 Task: Create in the project VortexTech and in the Backlog issue 'Implement a new cloud-based procurement system for a company with advanced vendor management and sourcing capabilities' a child issue 'Serverless computing application performance optimization and reporting', and assign it to team member softage.2@softage.net.
Action: Mouse moved to (585, 438)
Screenshot: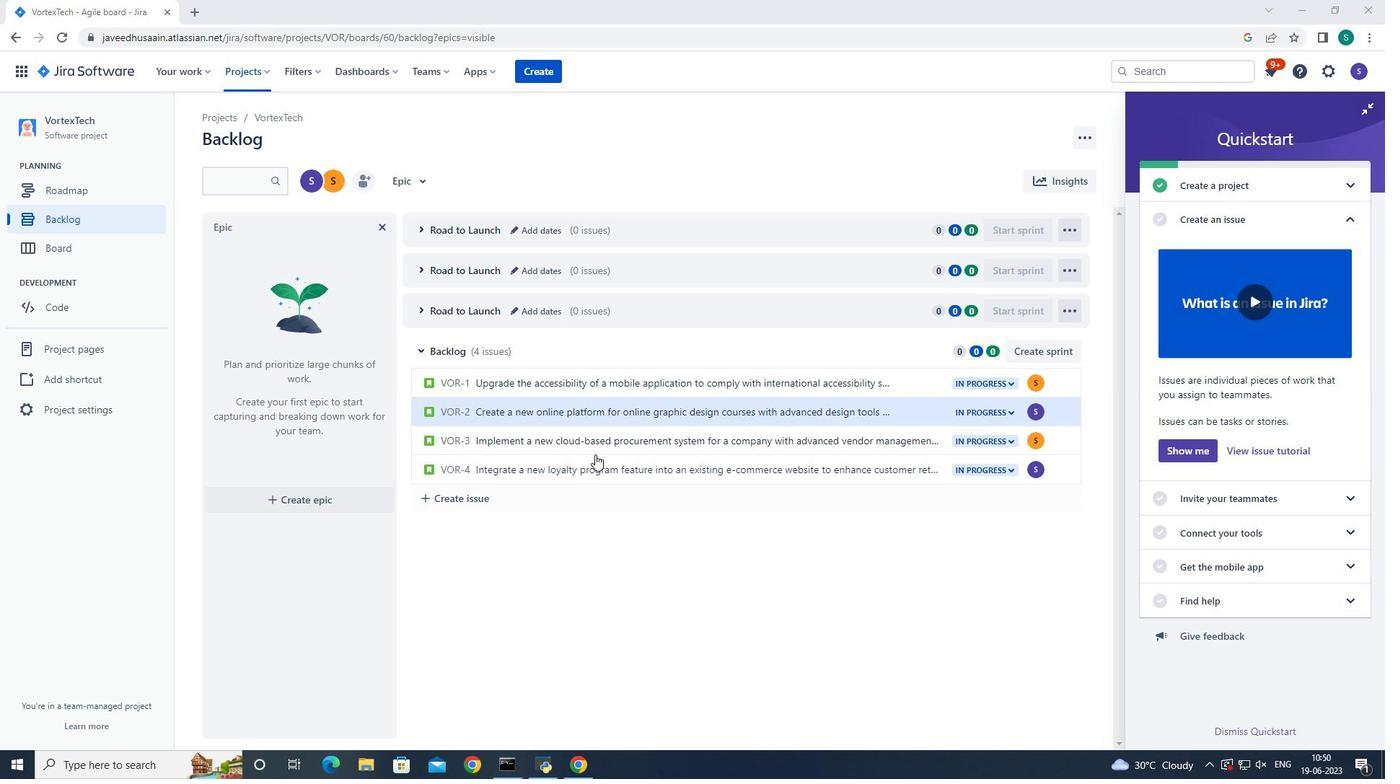 
Action: Mouse pressed left at (585, 438)
Screenshot: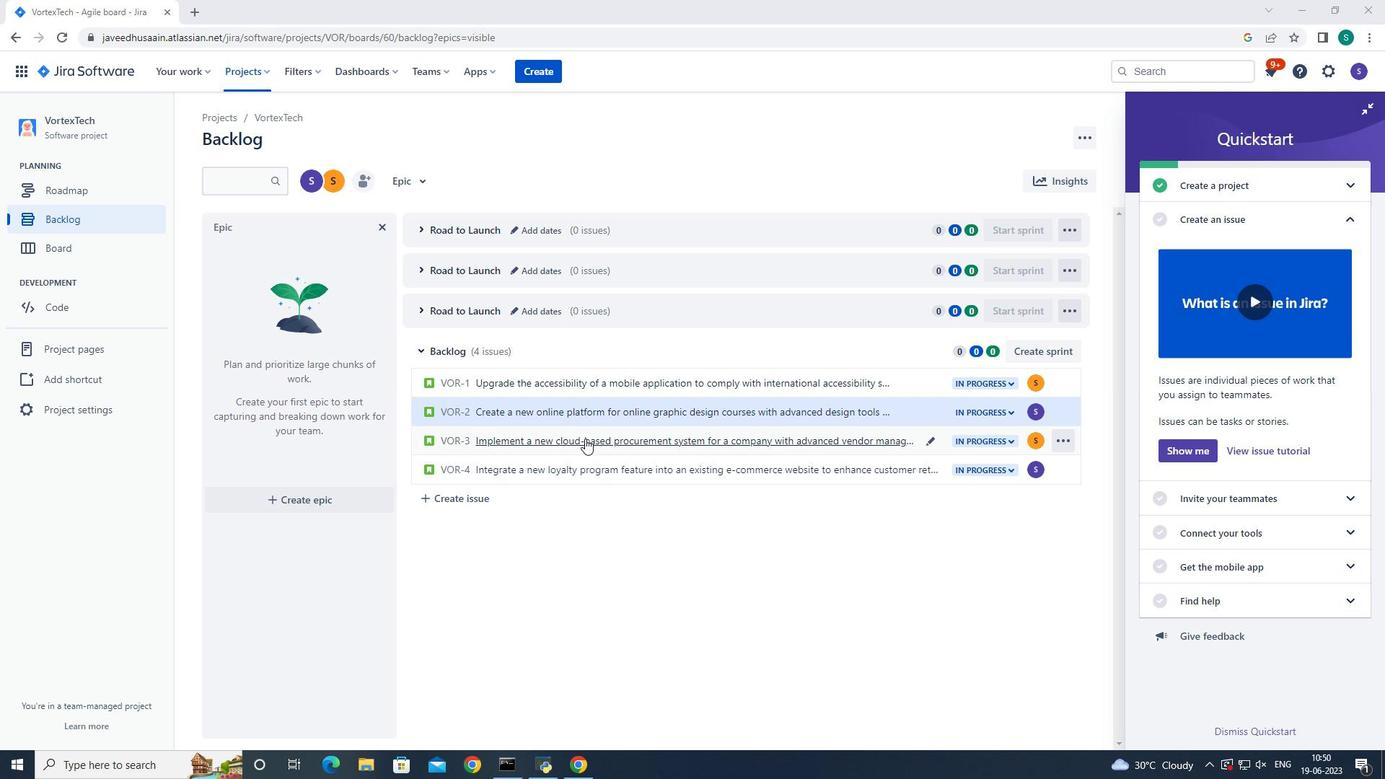 
Action: Mouse moved to (864, 365)
Screenshot: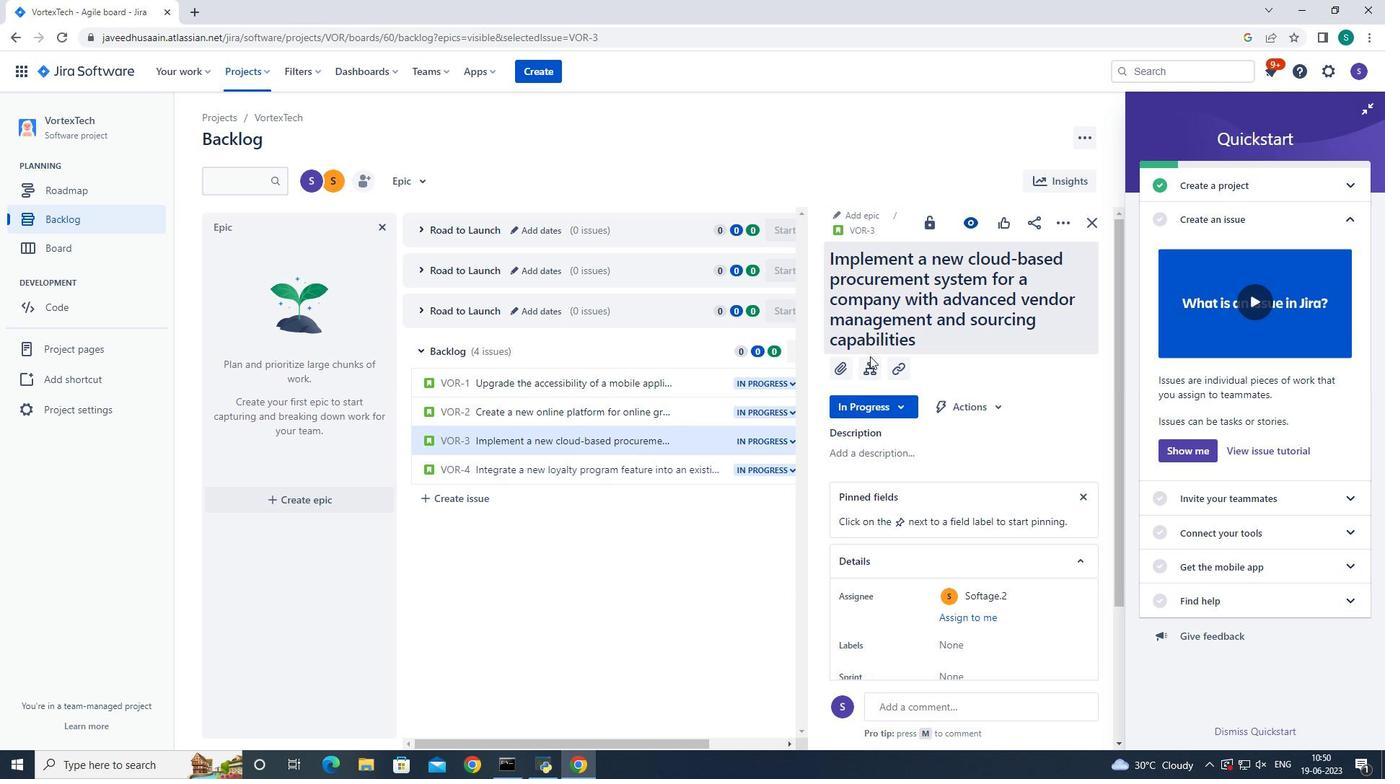 
Action: Mouse pressed left at (864, 365)
Screenshot: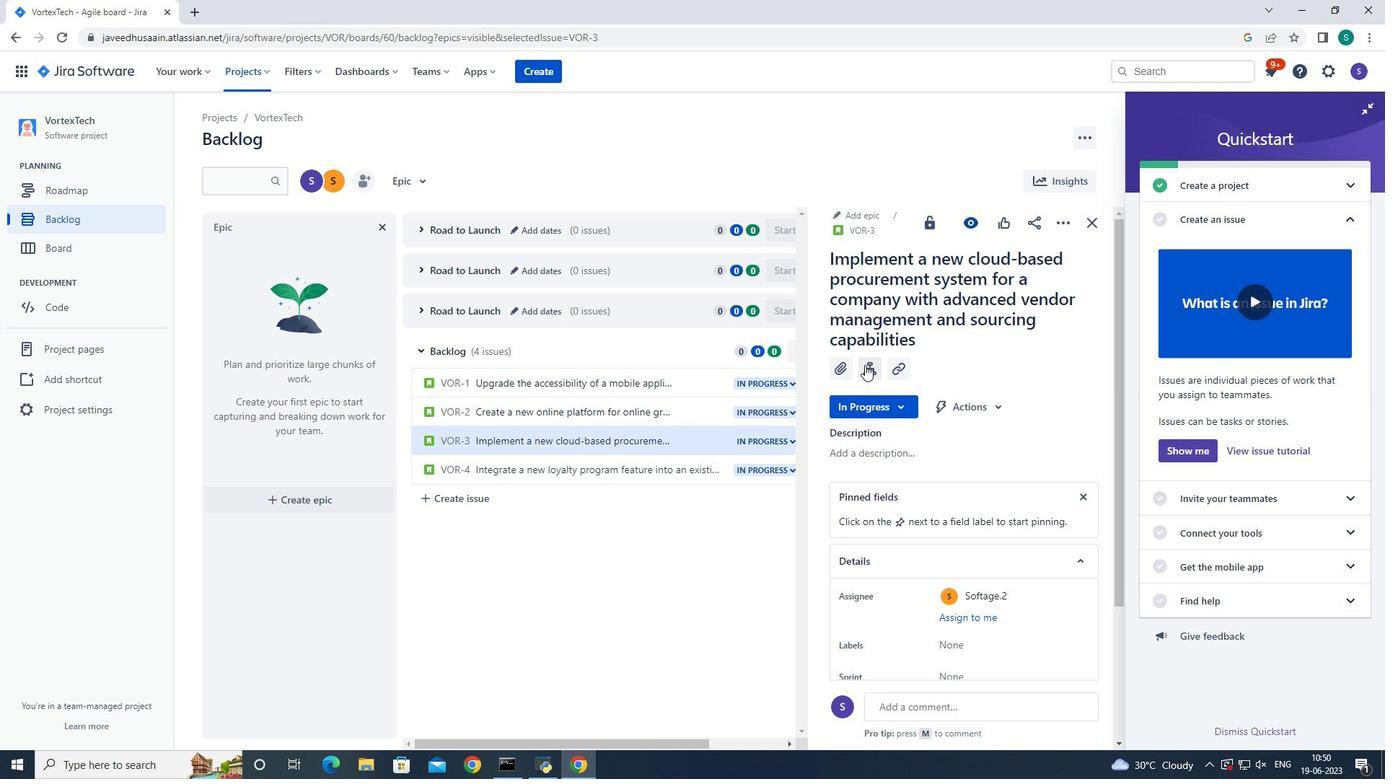 
Action: Mouse moved to (878, 462)
Screenshot: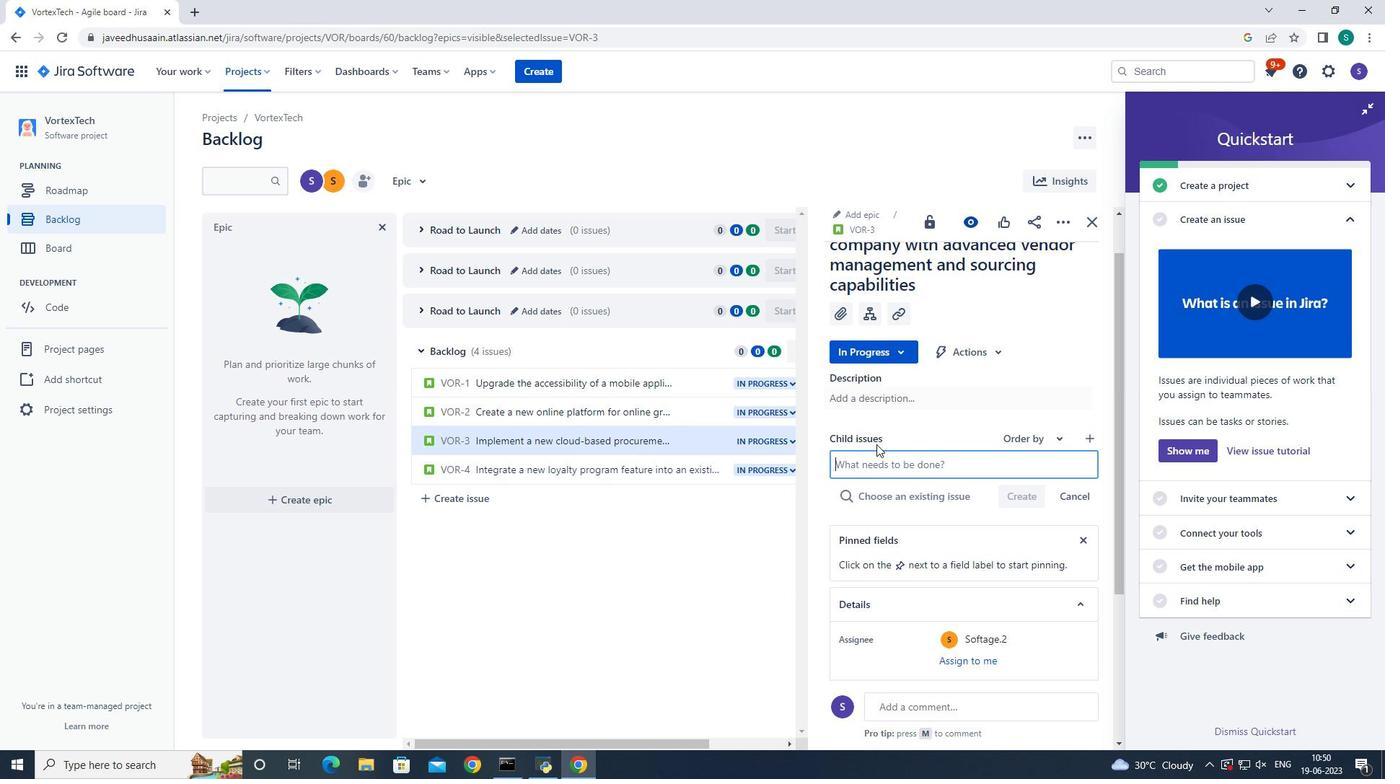 
Action: Mouse pressed left at (878, 462)
Screenshot: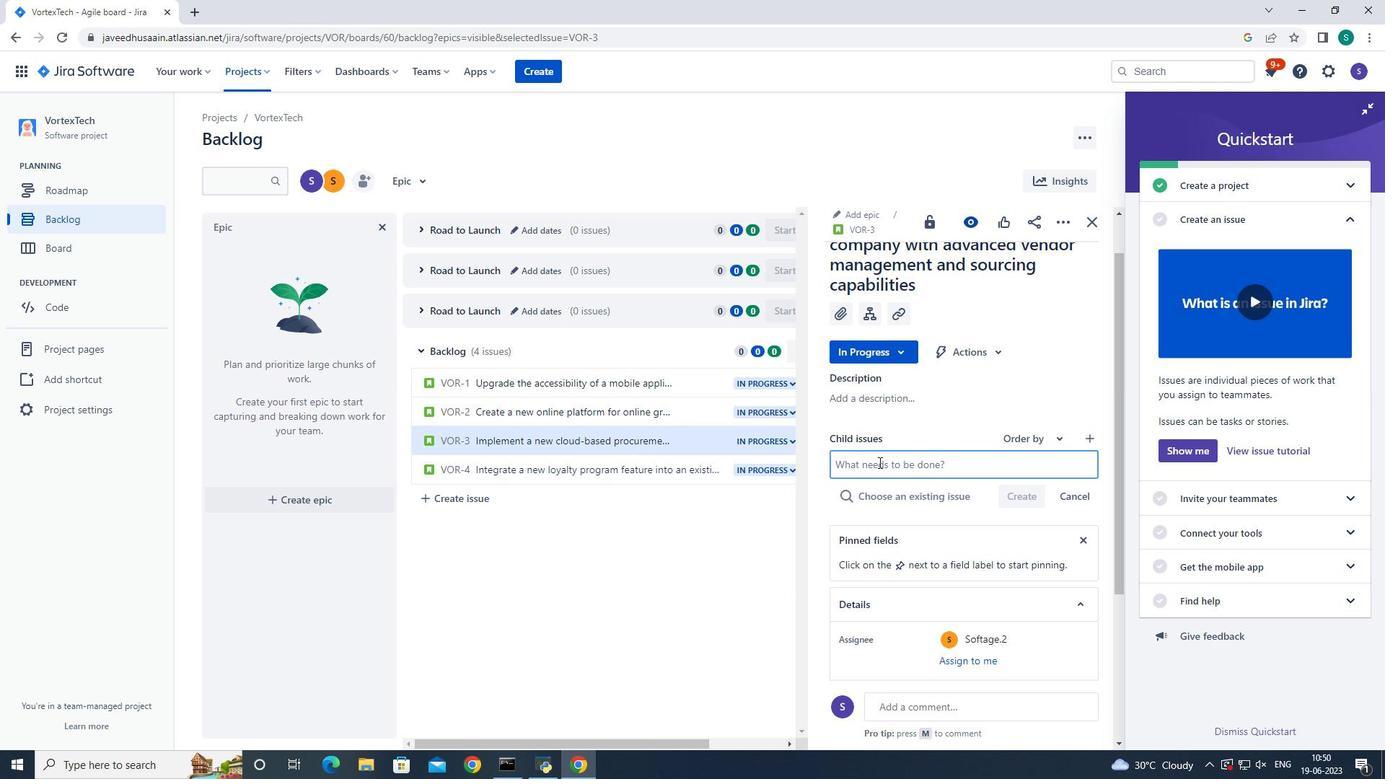 
Action: Key pressed <Key.shift>Server<Key.backspace><Key.backspace><Key.backspace>verless<Key.space>computing<Key.space>application<Key.space>performance<Key.space>optimization<Key.space>and<Key.space>reporting
Screenshot: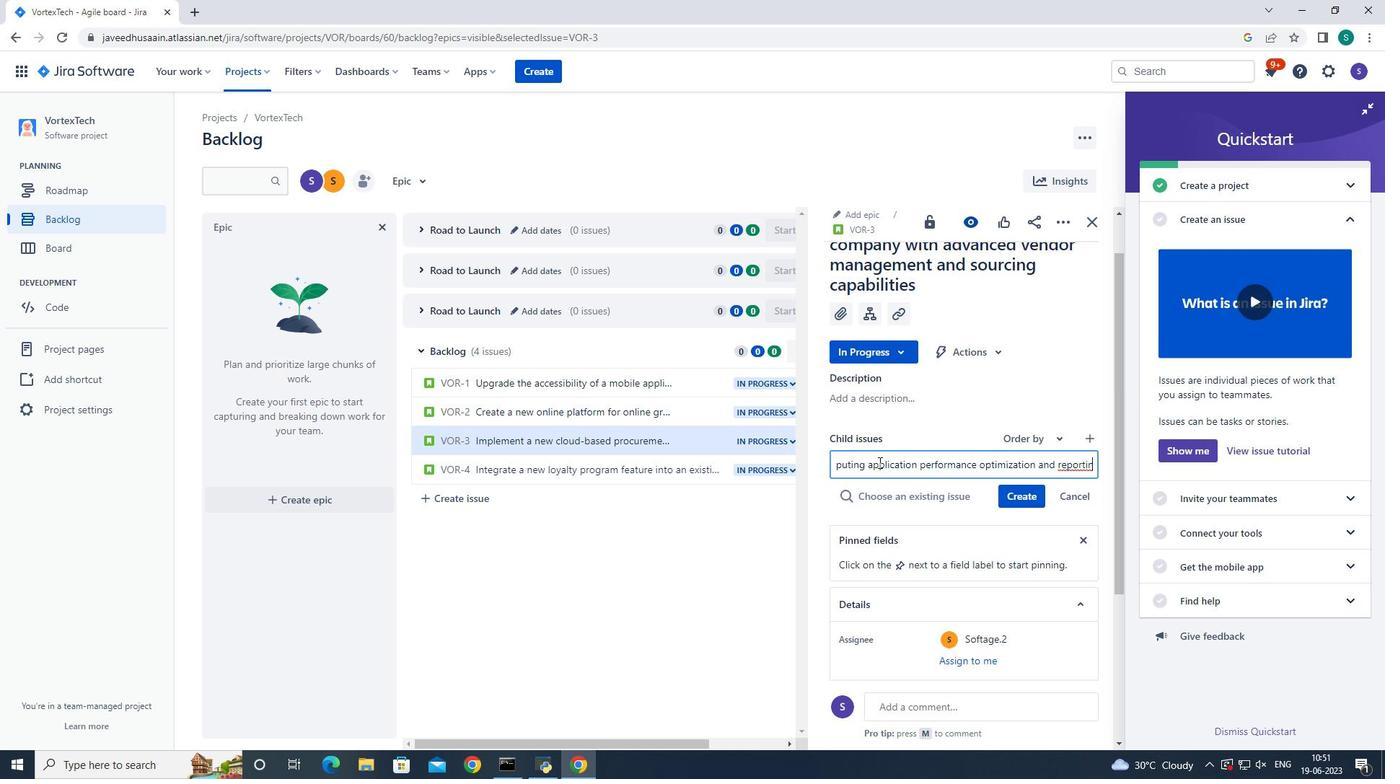 
Action: Mouse moved to (1020, 497)
Screenshot: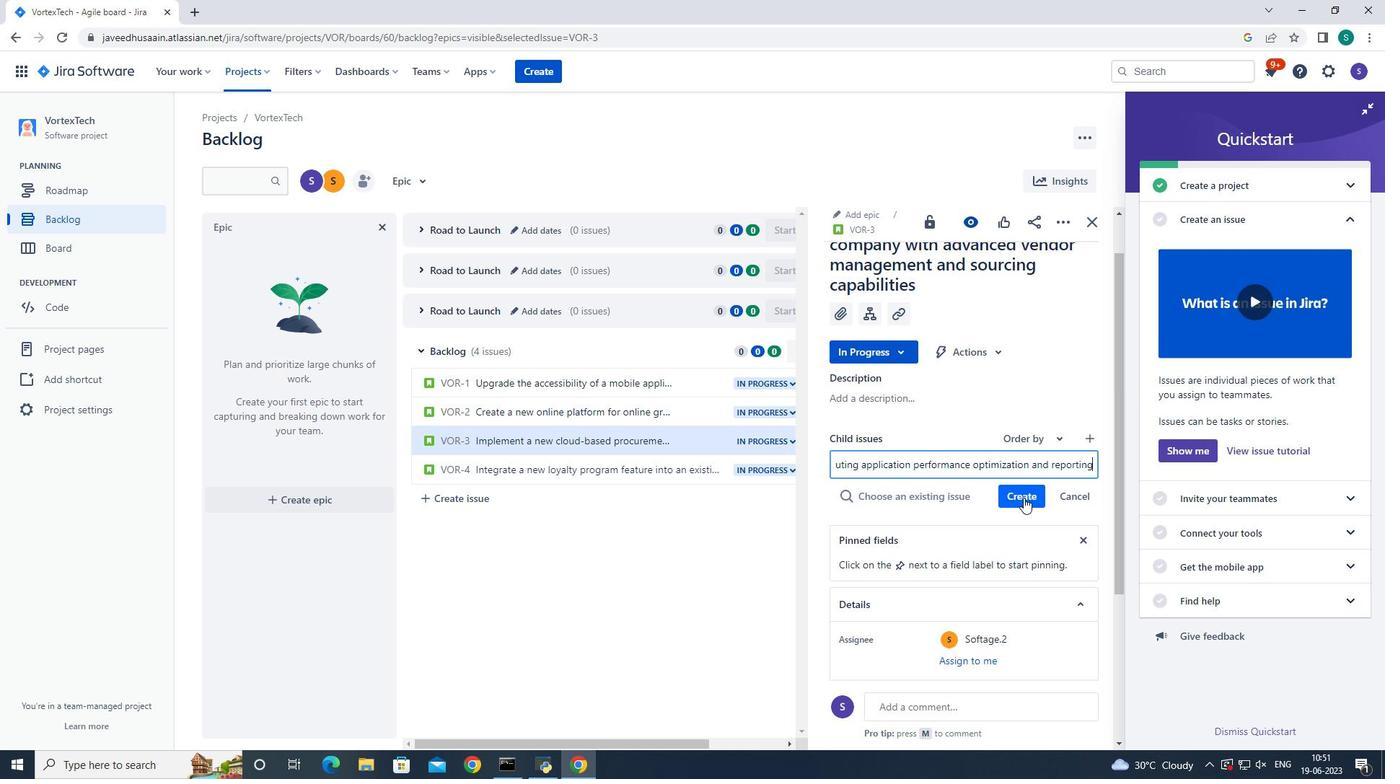 
Action: Mouse pressed left at (1020, 497)
Screenshot: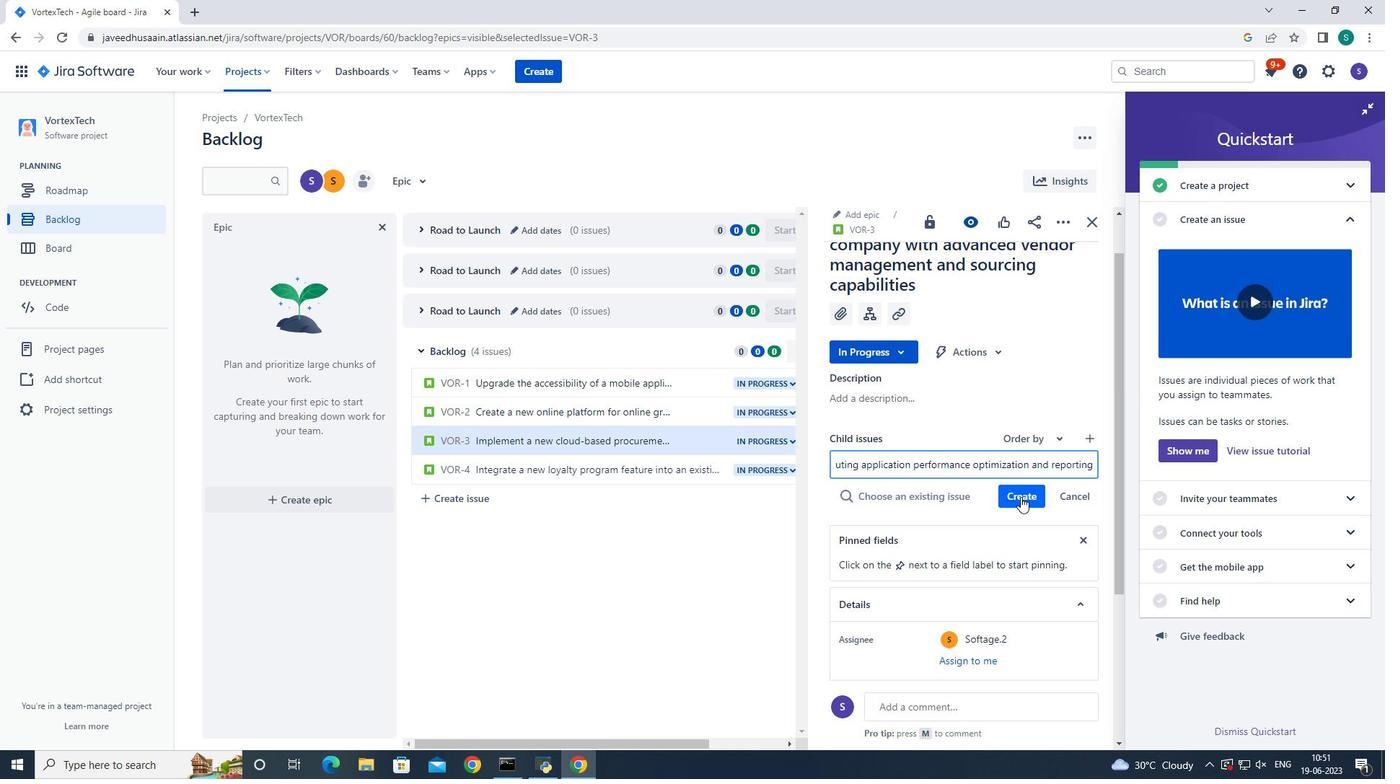 
Action: Mouse moved to (1032, 471)
Screenshot: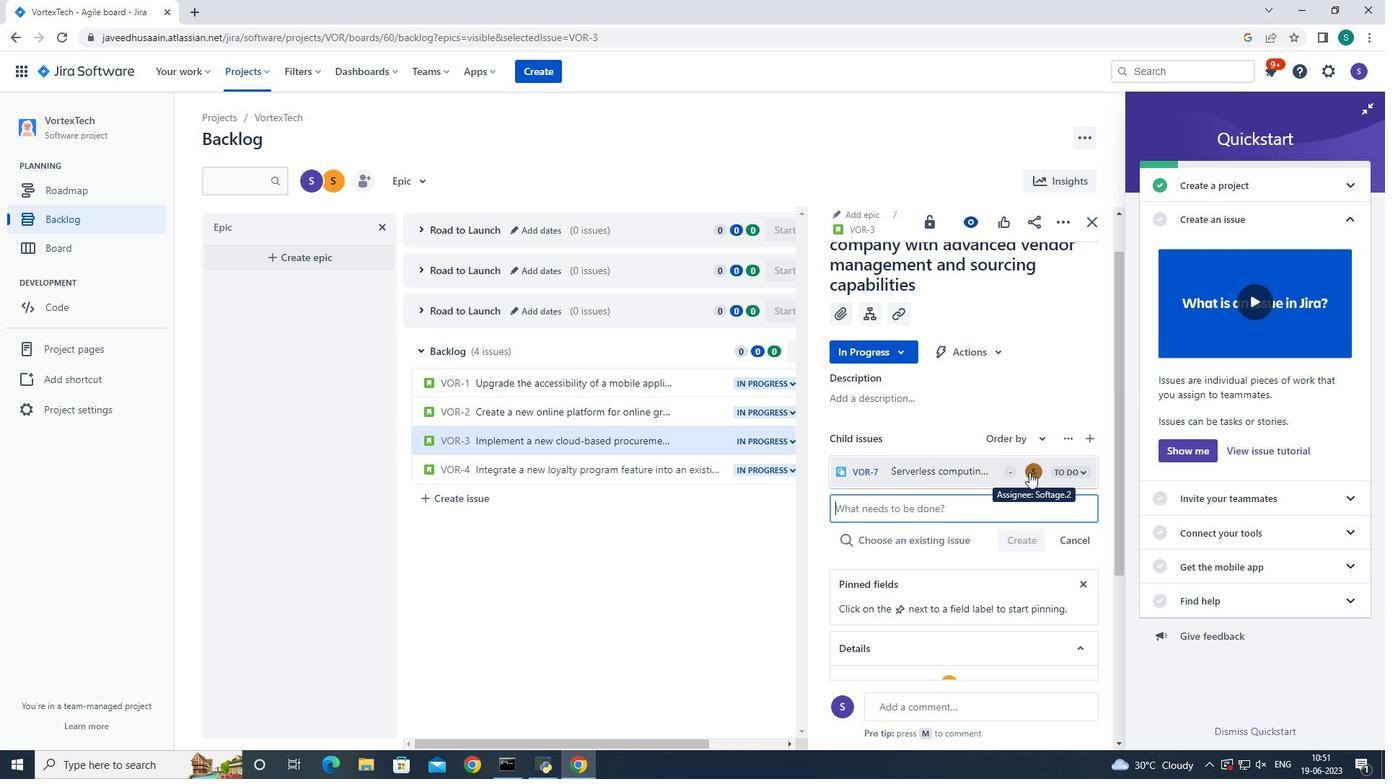 
Action: Mouse pressed left at (1032, 471)
Screenshot: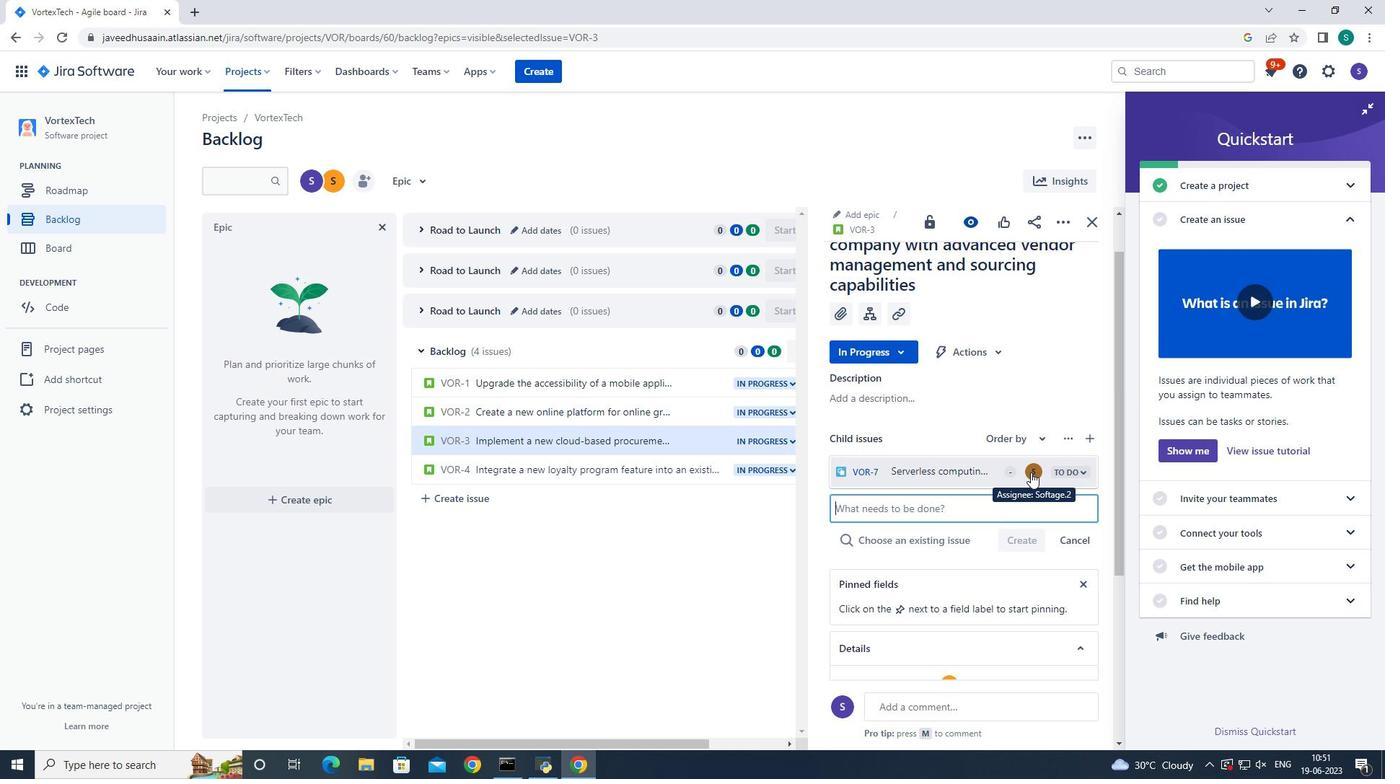 
Action: Mouse moved to (969, 422)
Screenshot: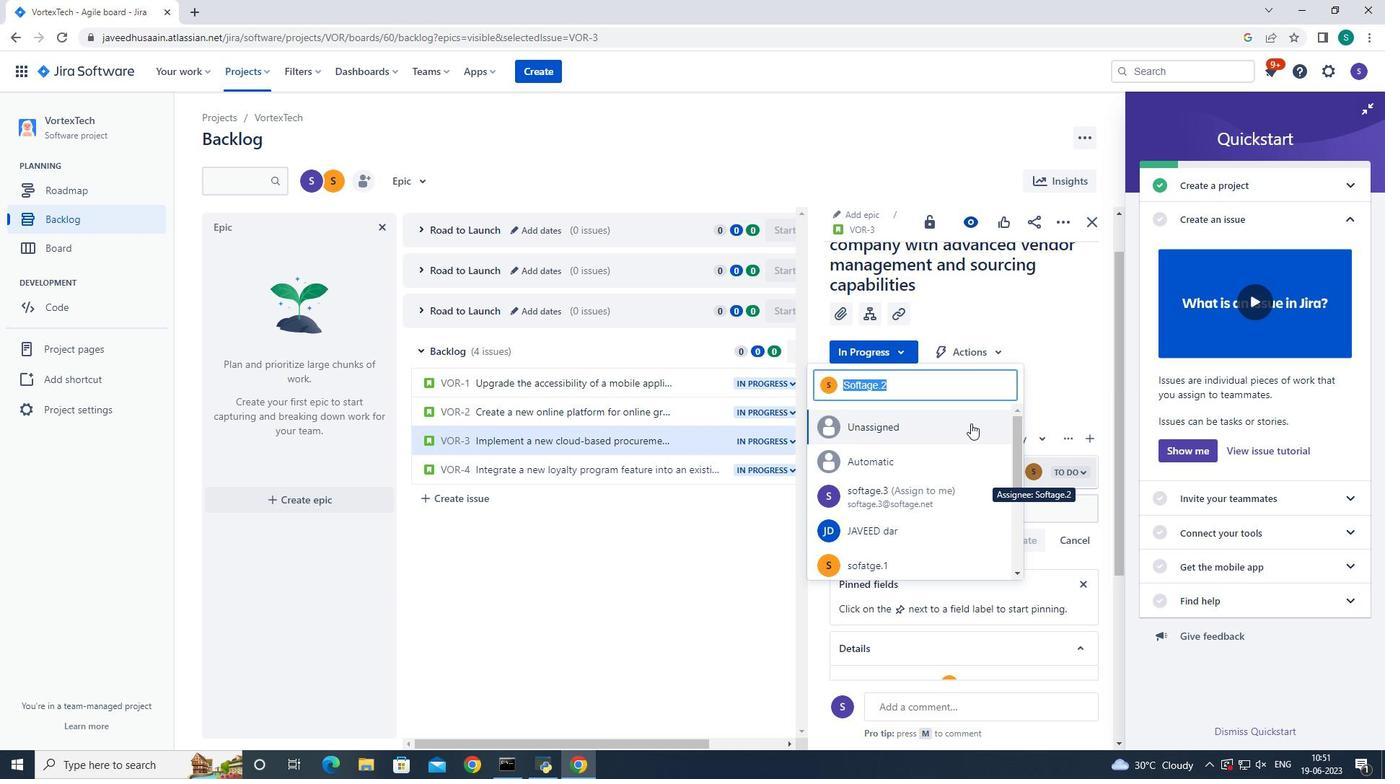 
Action: Key pressed <Key.backspace>softage.2<Key.shift>@softage.net
Screenshot: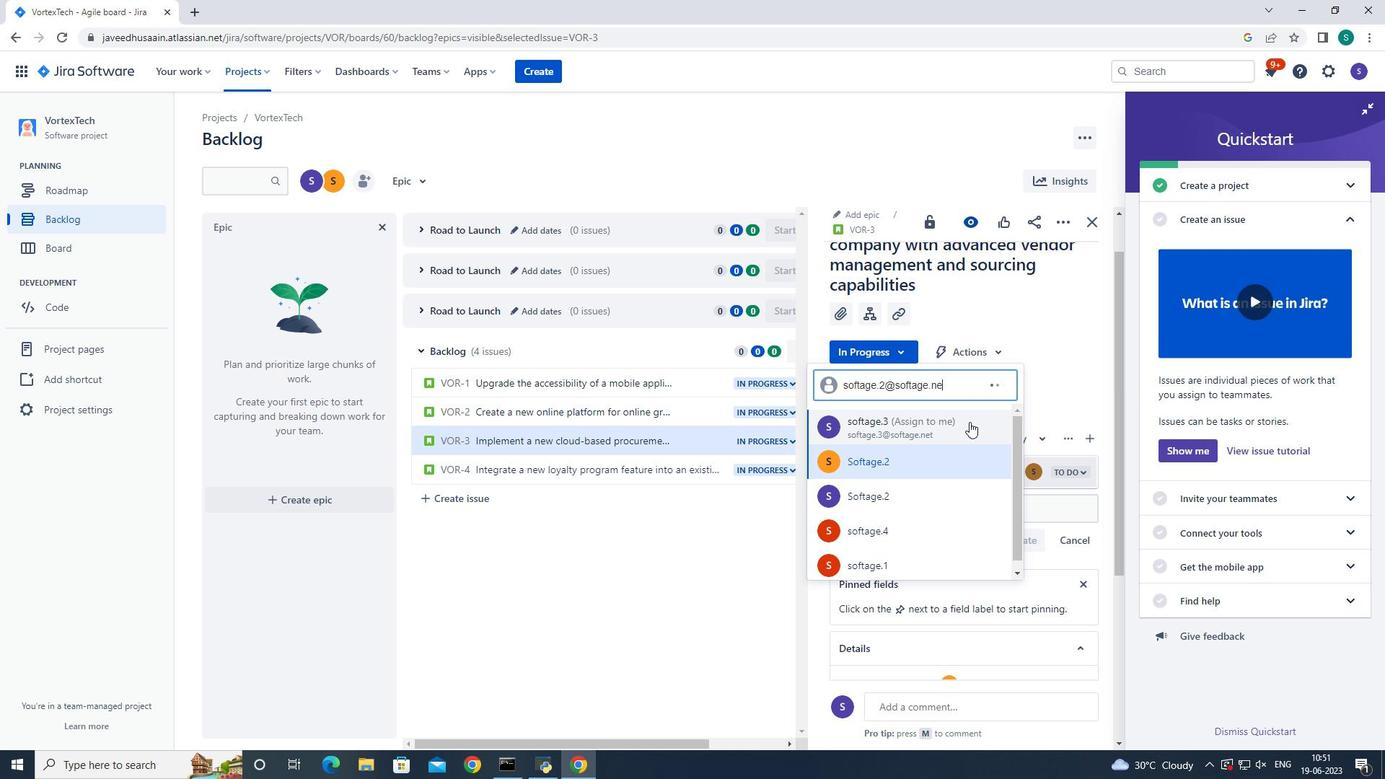 
Action: Mouse moved to (877, 471)
Screenshot: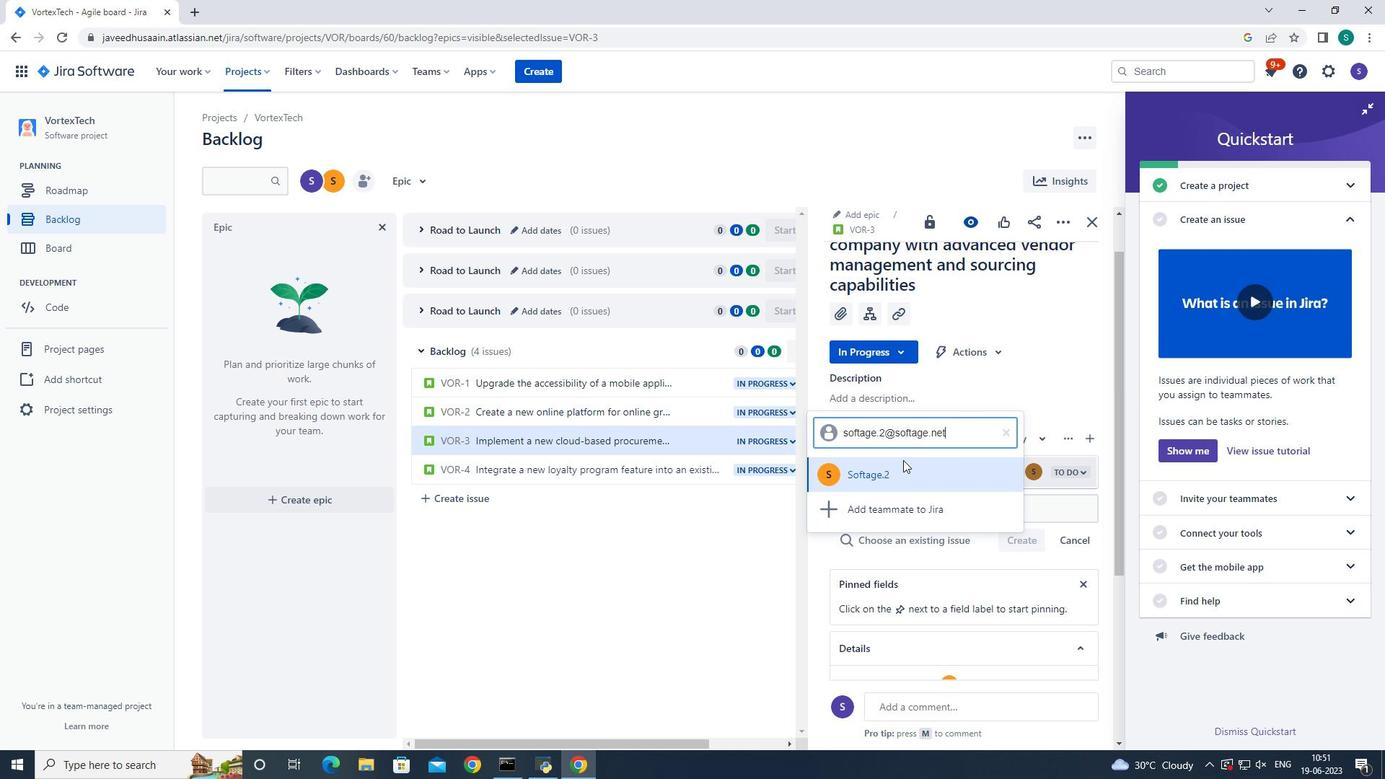 
Action: Mouse pressed left at (877, 471)
Screenshot: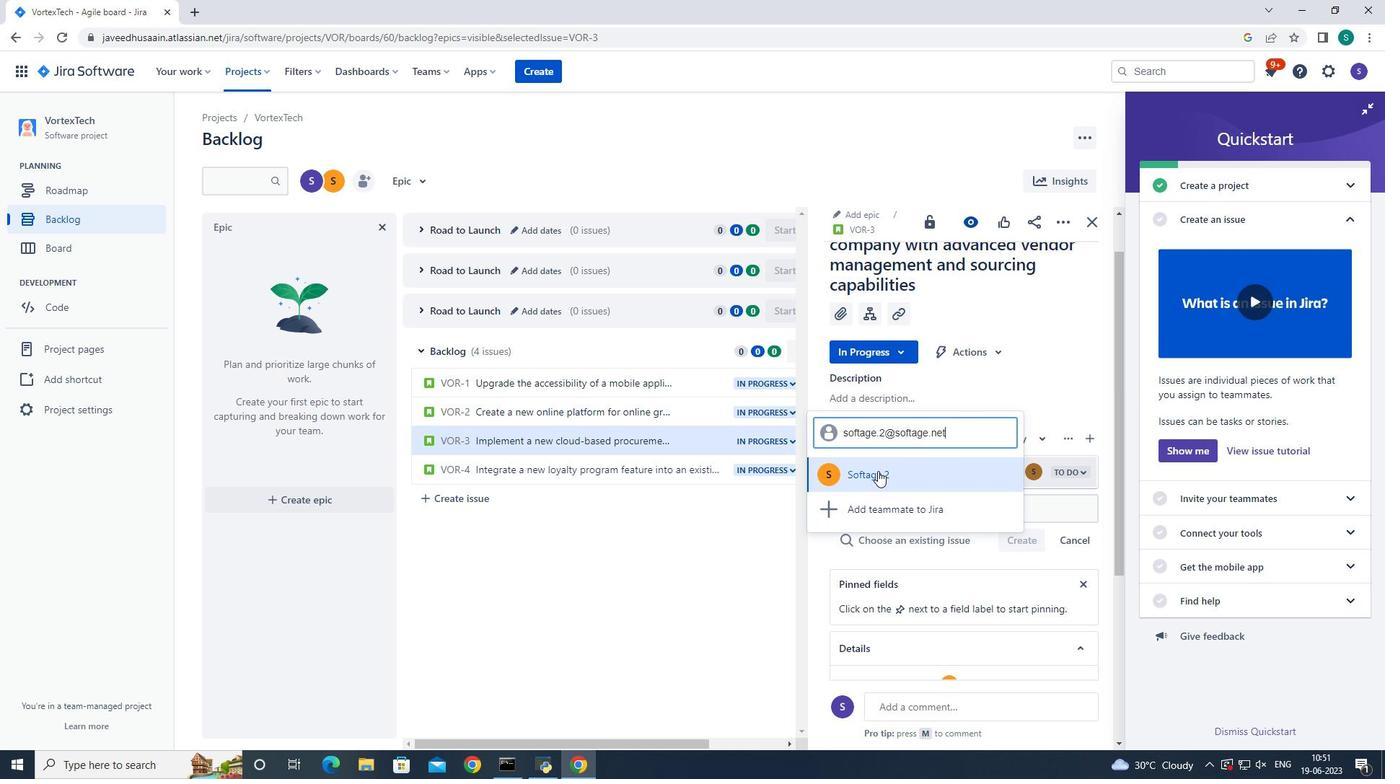 
Action: Mouse moved to (890, 491)
Screenshot: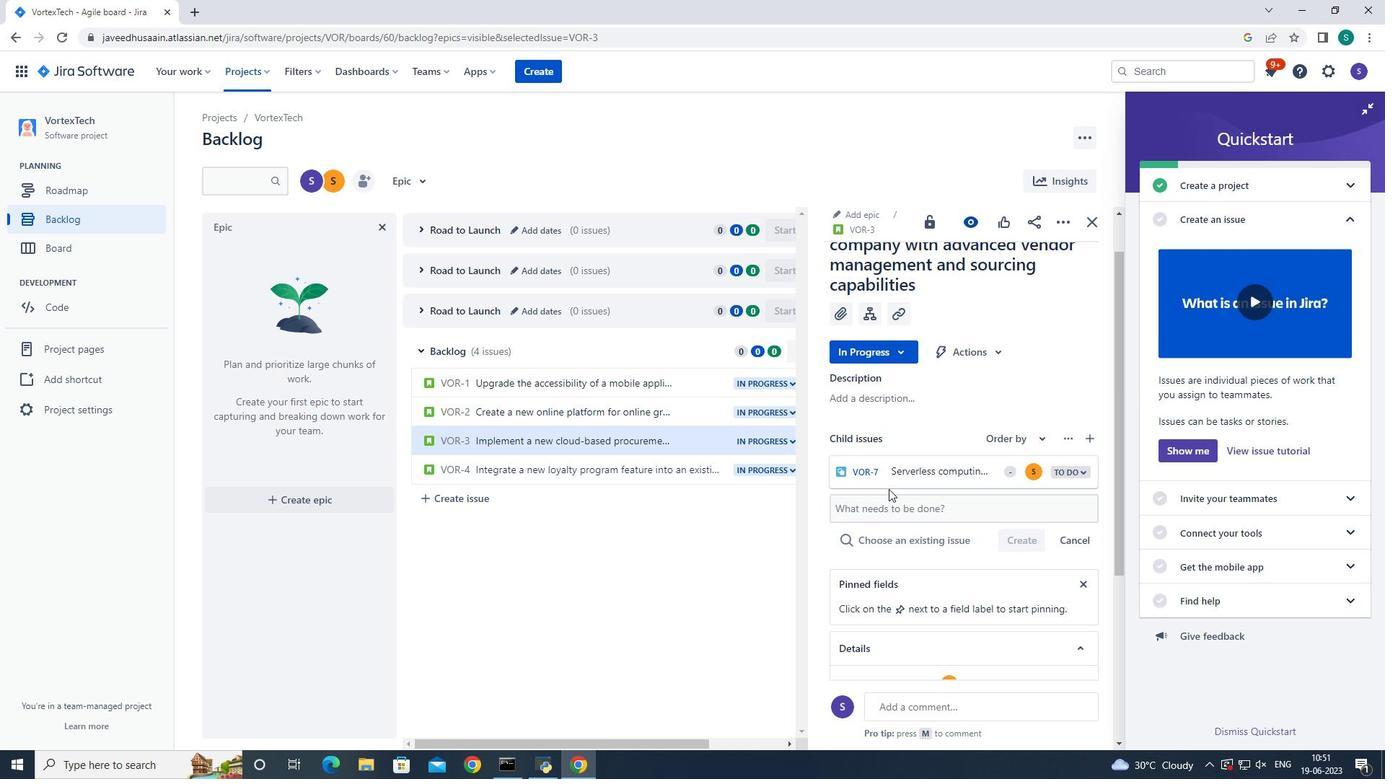 
